 Task: Use the formula "CSC" in spreadsheet "Project portfolio".
Action: Mouse moved to (758, 509)
Screenshot: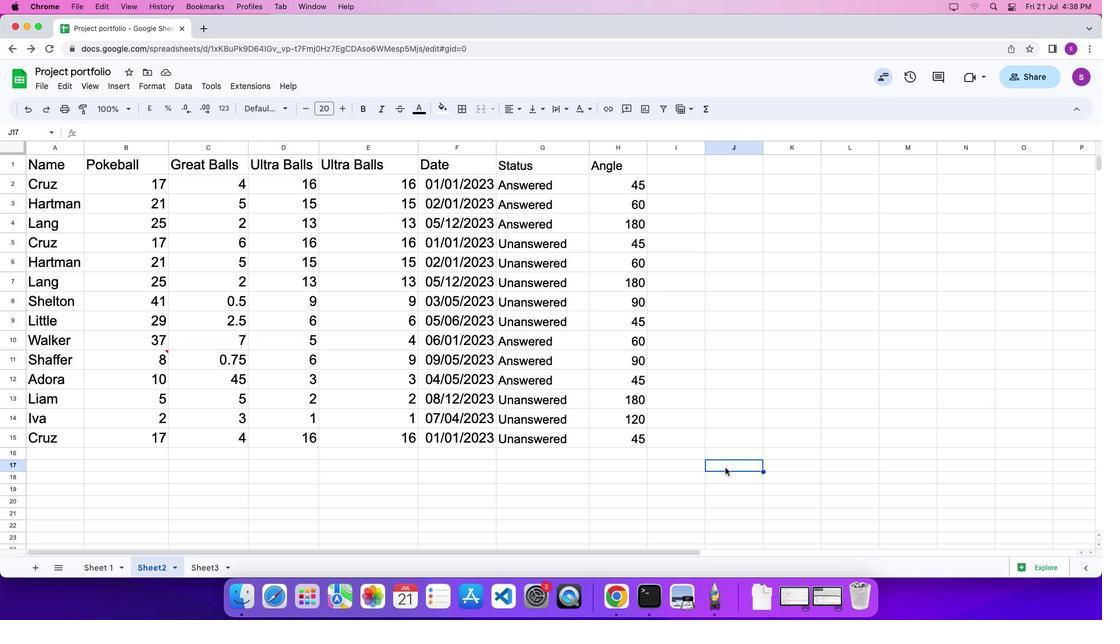 
Action: Mouse pressed left at (758, 509)
Screenshot: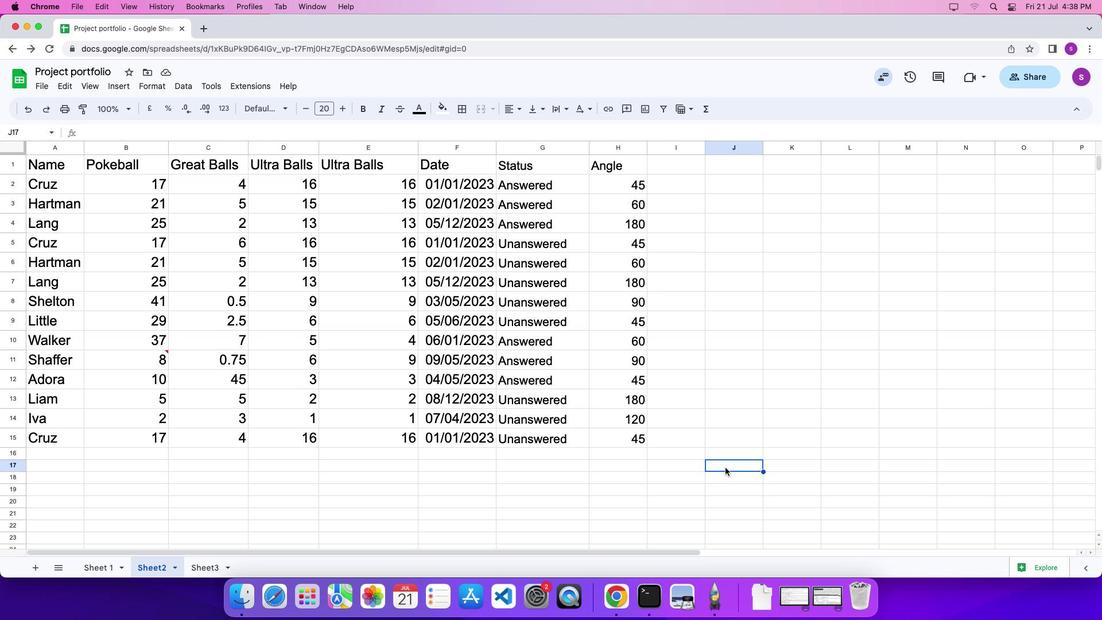 
Action: Mouse moved to (758, 509)
Screenshot: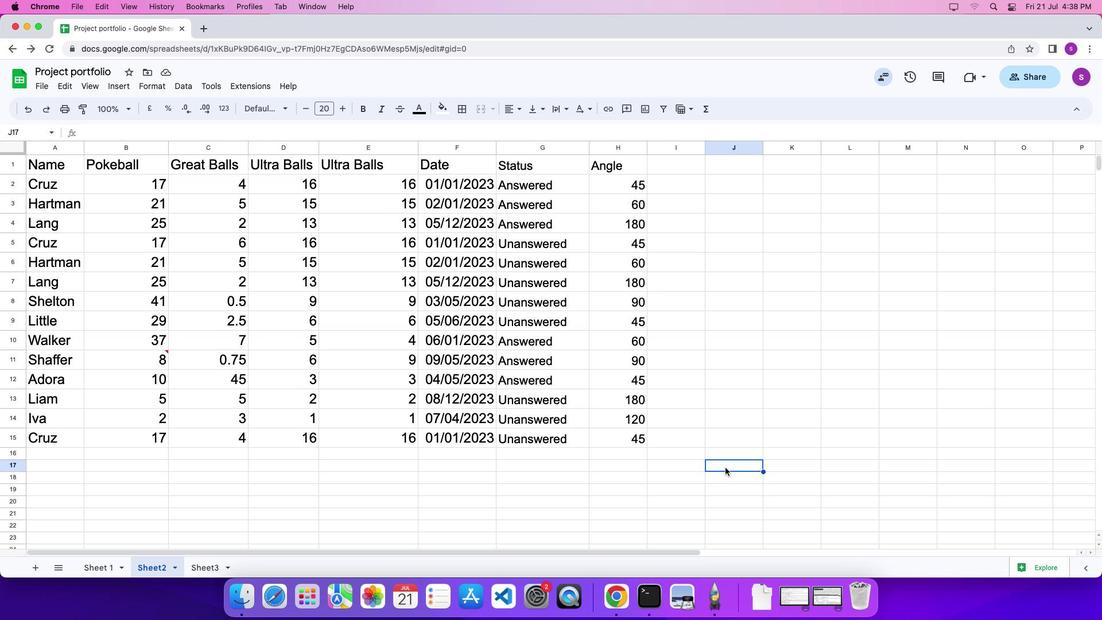 
Action: Key pressed '='
Screenshot: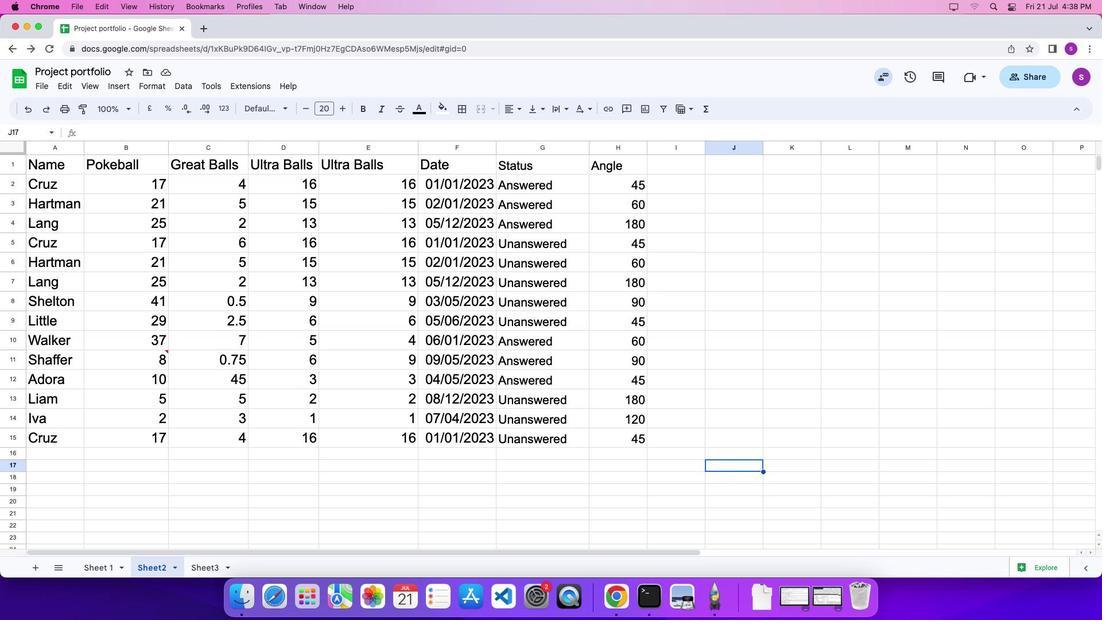 
Action: Mouse moved to (746, 294)
Screenshot: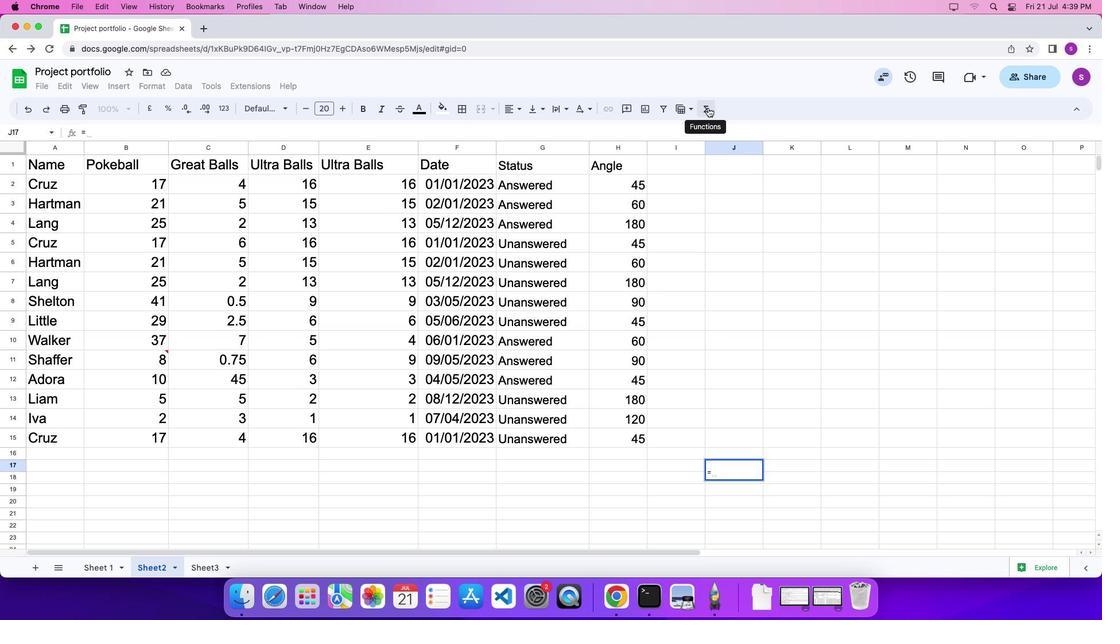 
Action: Mouse pressed left at (746, 294)
Screenshot: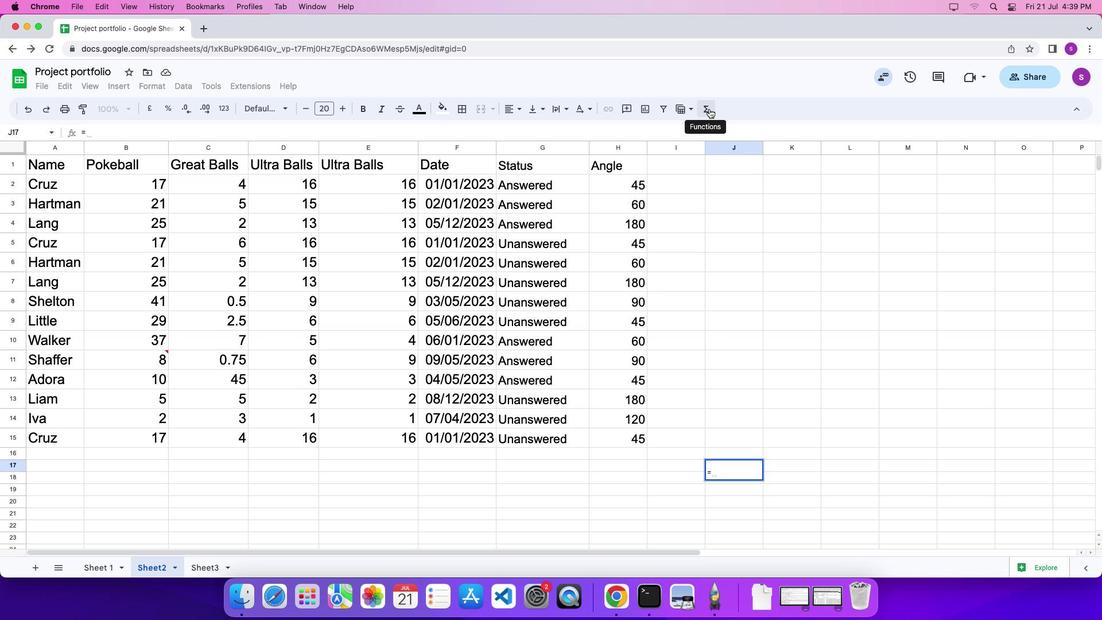 
Action: Mouse moved to (850, 545)
Screenshot: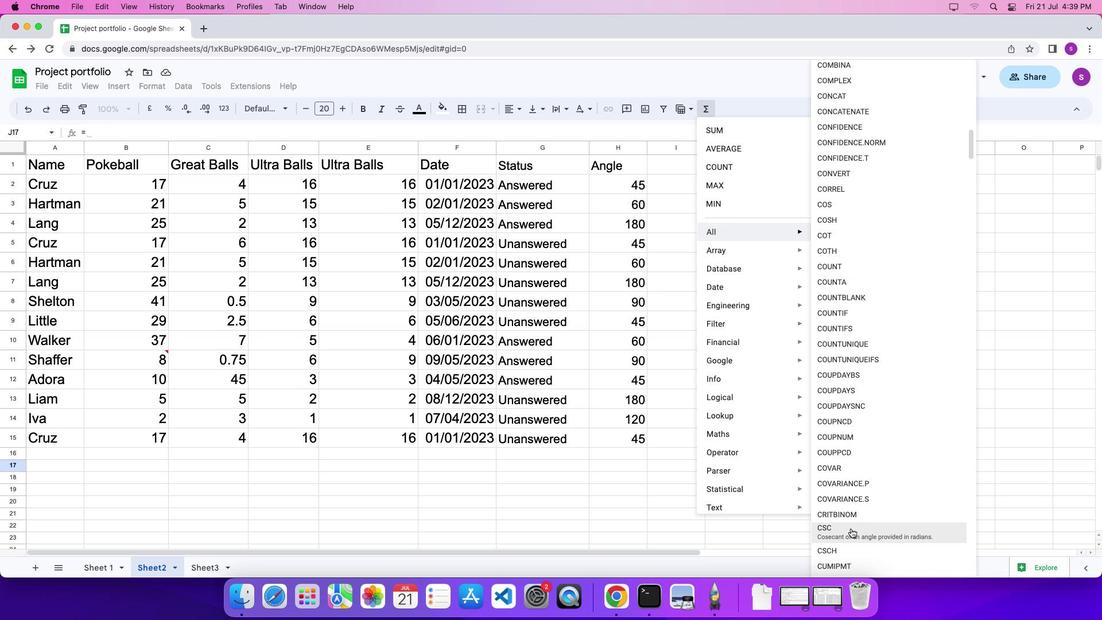 
Action: Mouse pressed left at (850, 545)
Screenshot: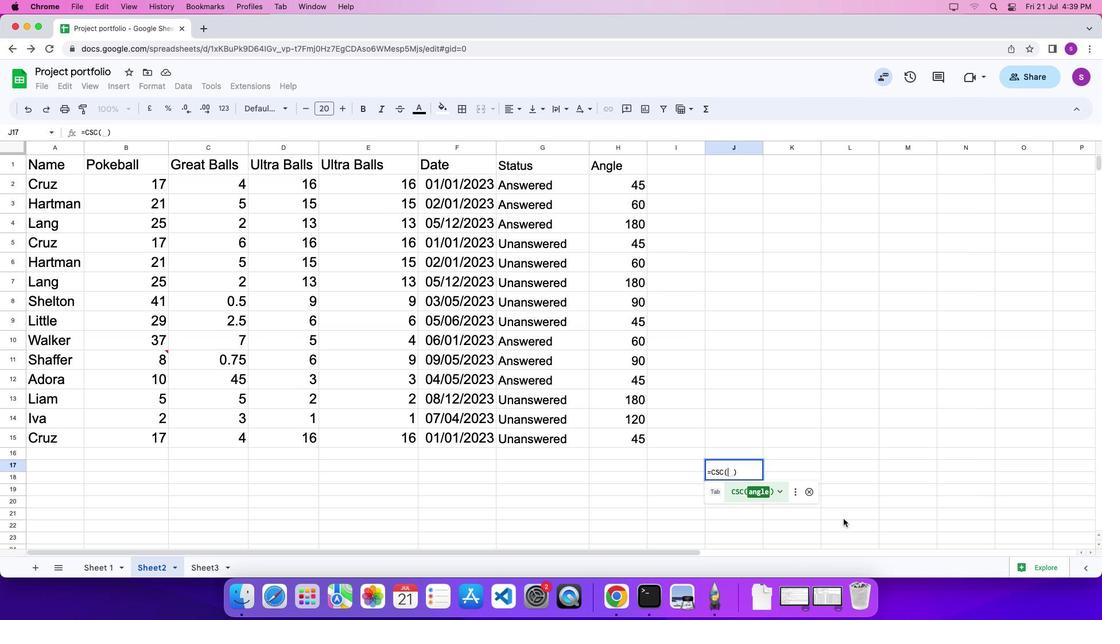 
Action: Mouse moved to (692, 338)
Screenshot: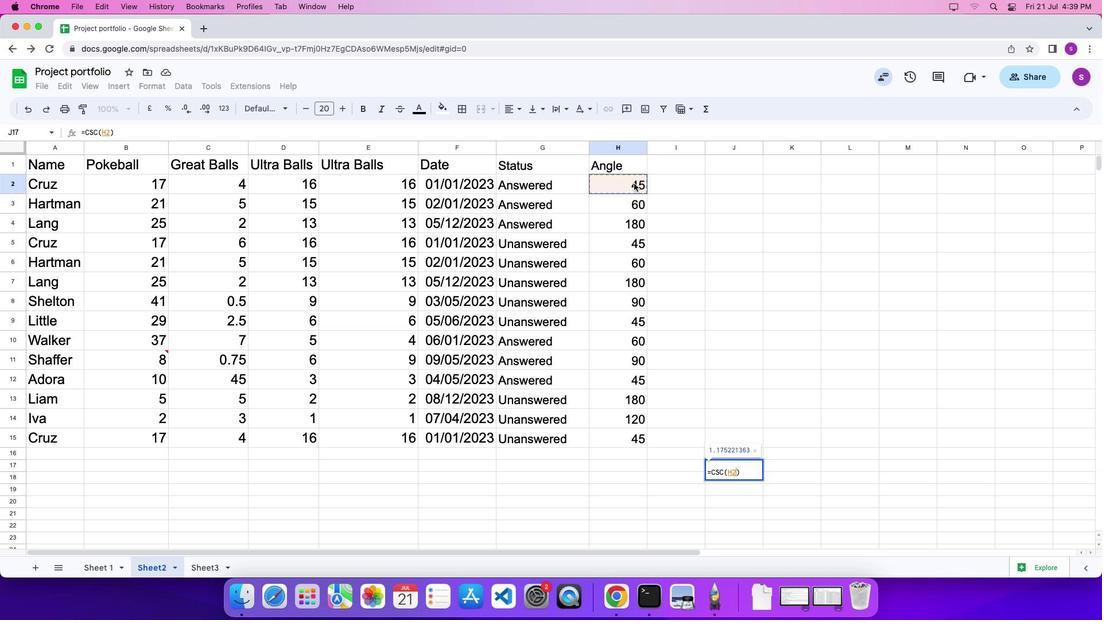 
Action: Mouse pressed left at (692, 338)
Screenshot: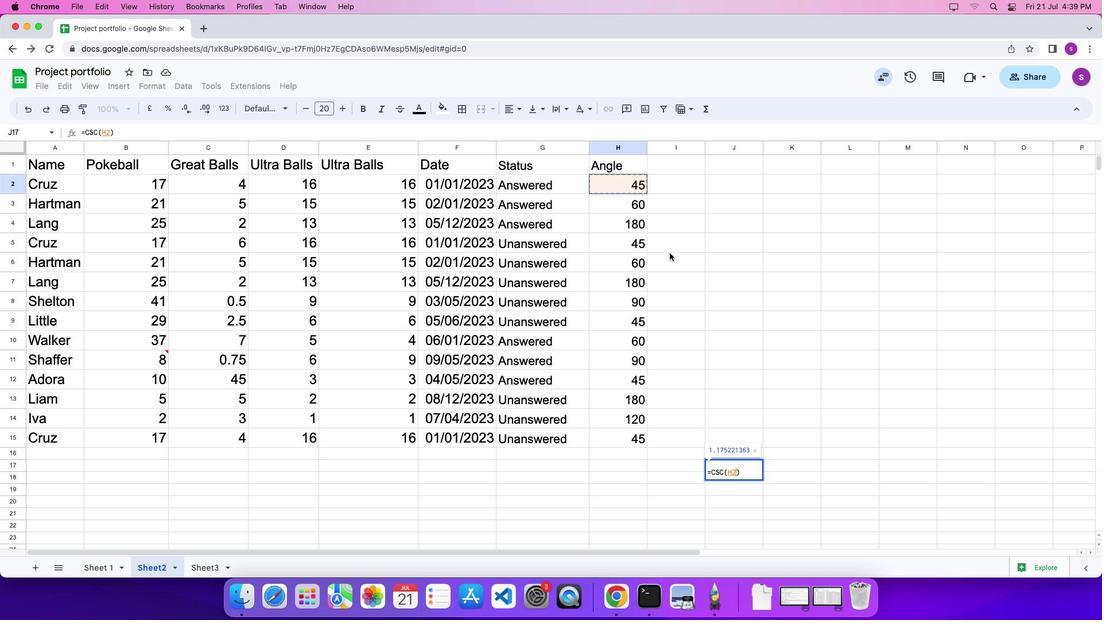 
Action: Mouse moved to (772, 516)
Screenshot: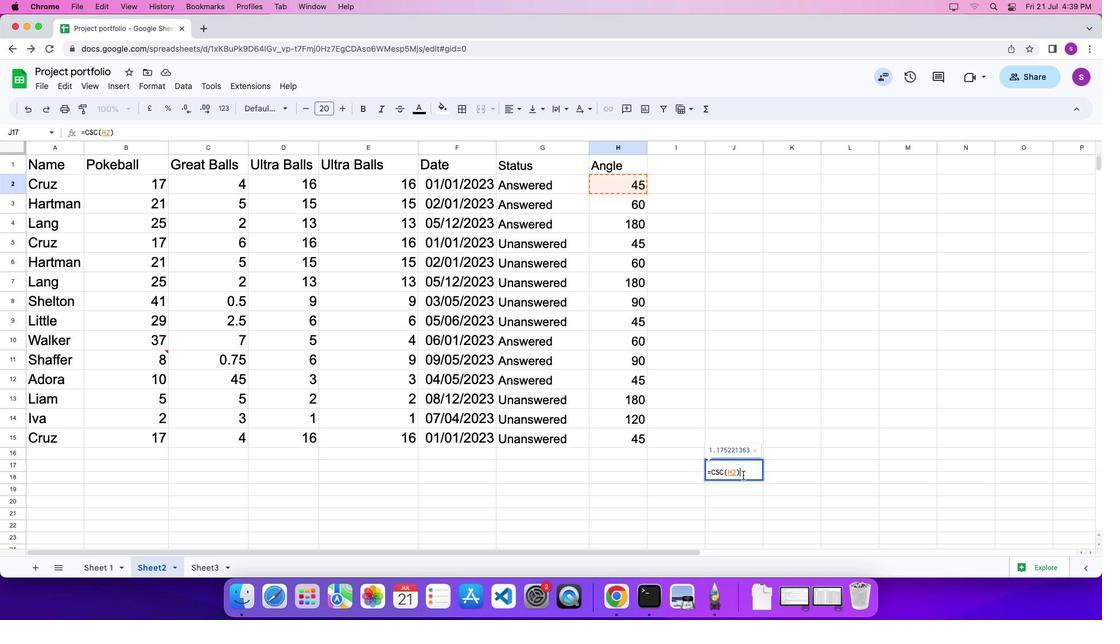 
Action: Mouse pressed left at (772, 516)
Screenshot: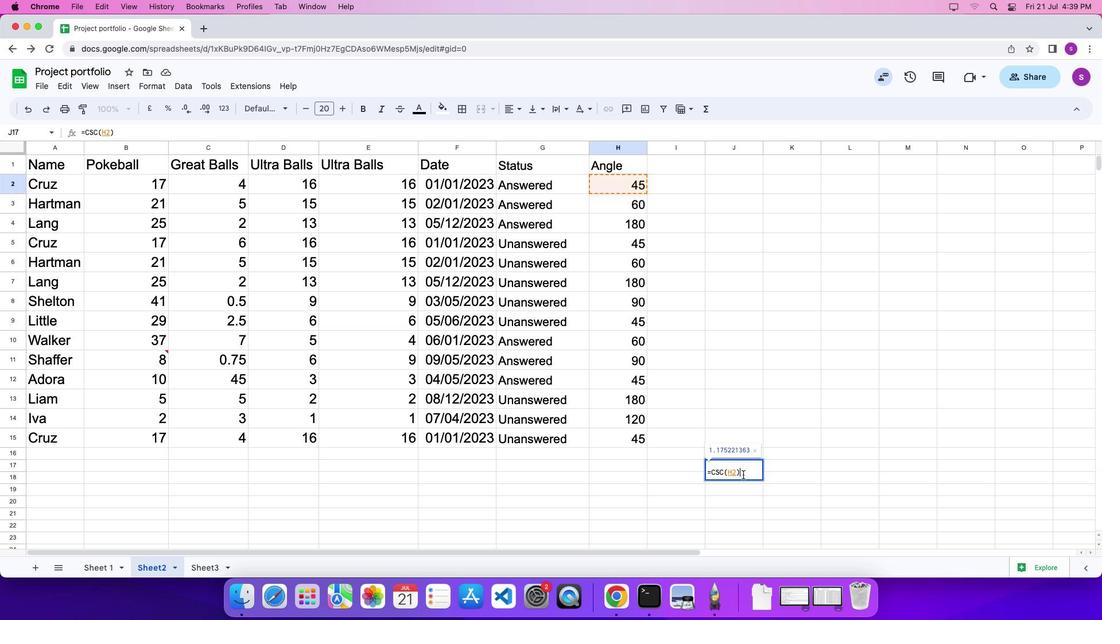 
Action: Mouse moved to (772, 513)
Screenshot: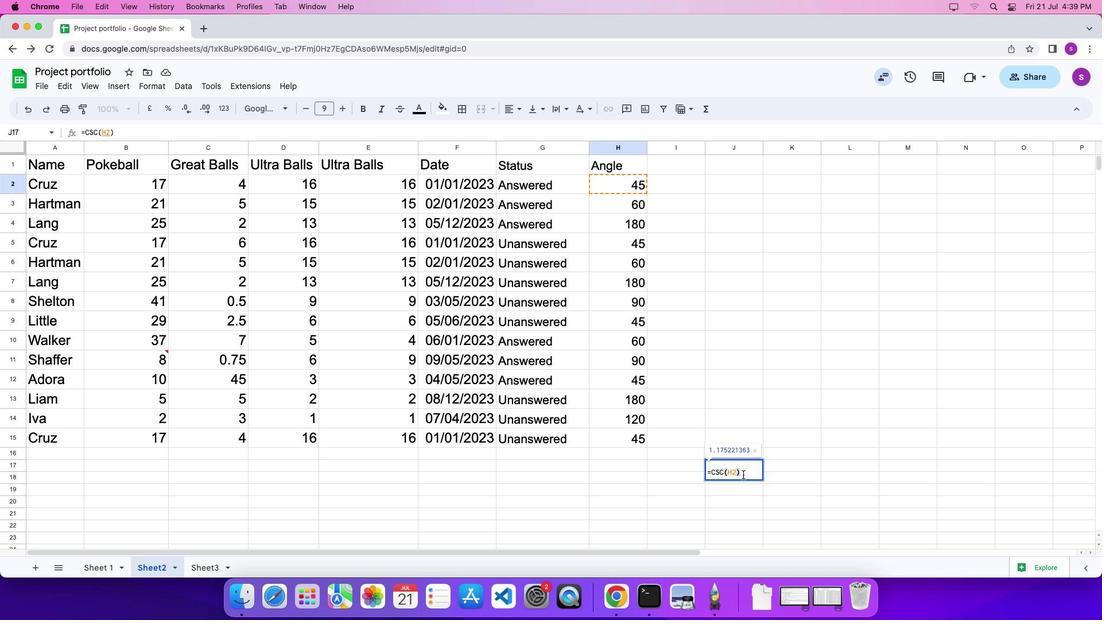 
Action: Key pressed Key.enter
Screenshot: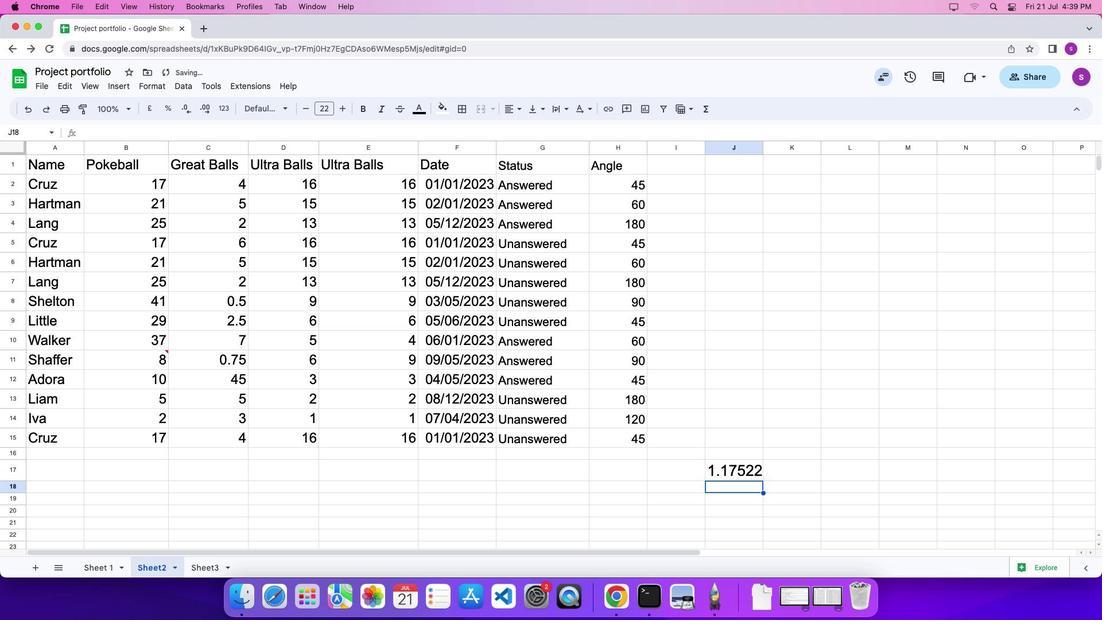 
